 Task: Apply the format time.
Action: Mouse moved to (73, 132)
Screenshot: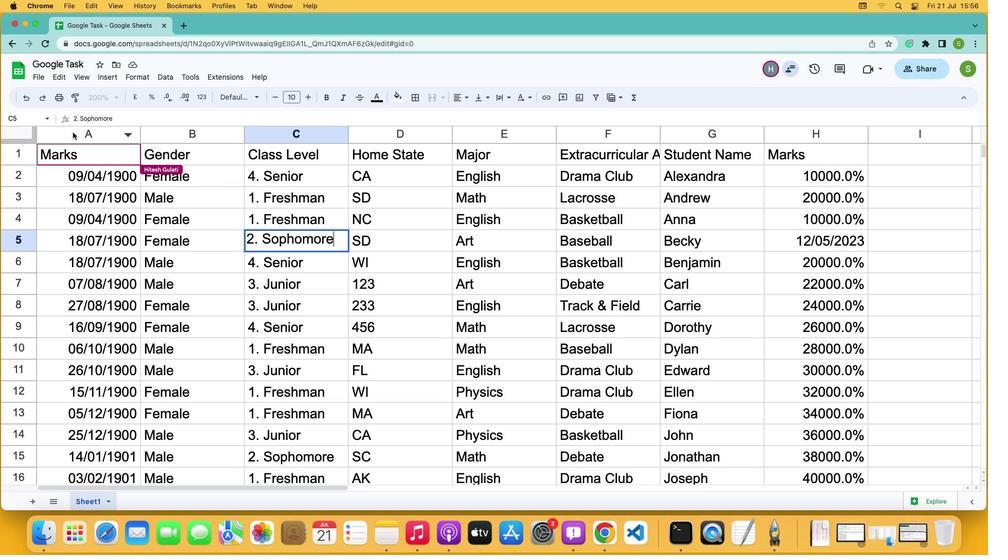
Action: Mouse pressed left at (73, 132)
Screenshot: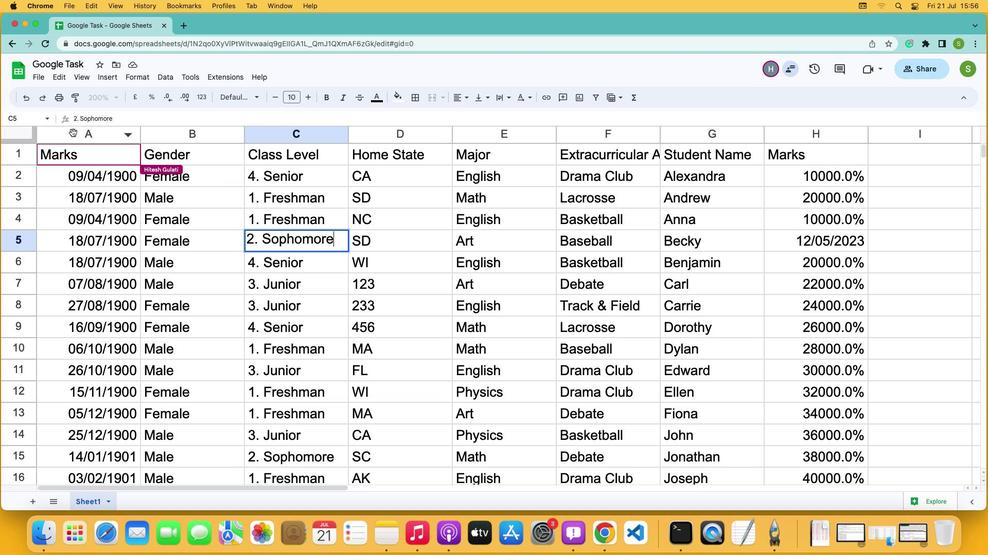 
Action: Mouse moved to (73, 132)
Screenshot: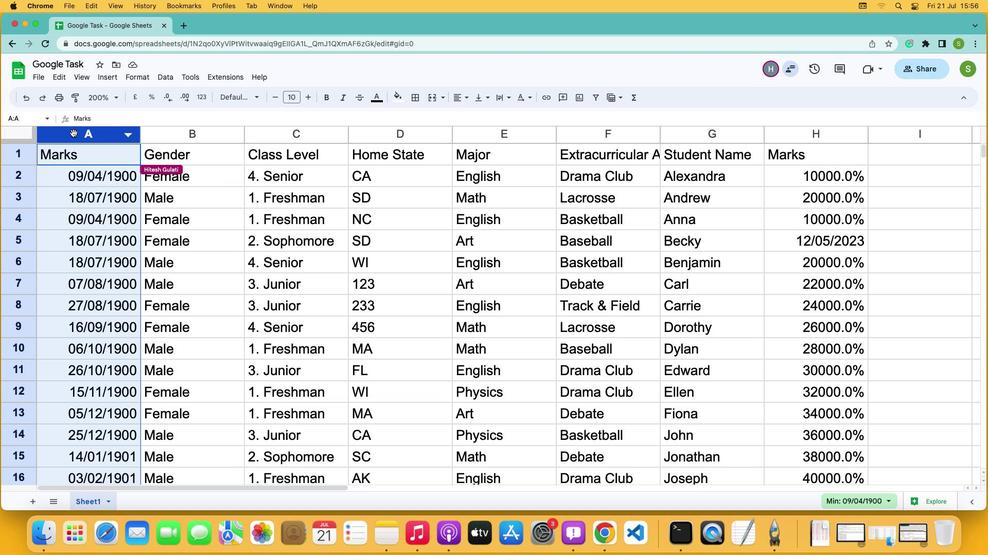 
Action: Mouse pressed left at (73, 132)
Screenshot: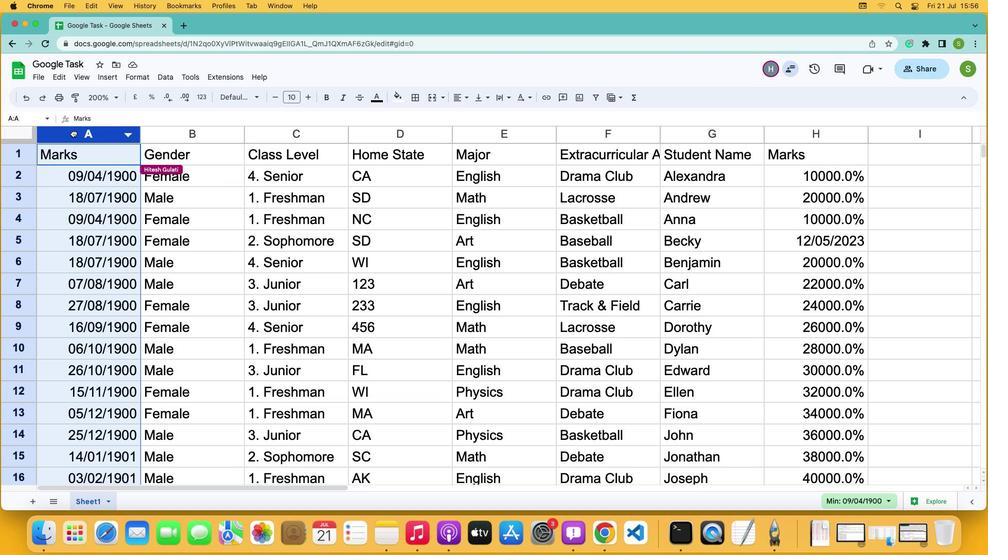 
Action: Mouse moved to (206, 97)
Screenshot: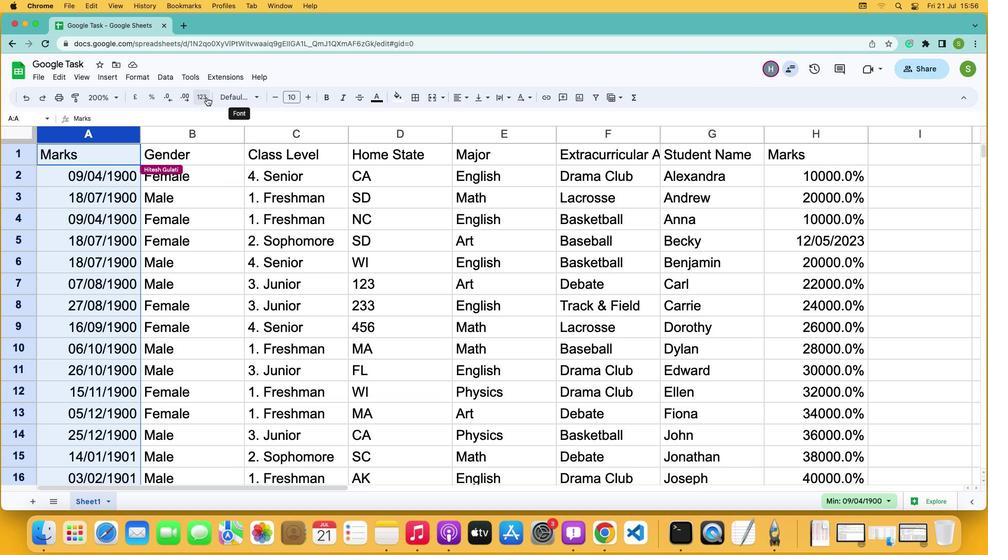 
Action: Mouse pressed left at (206, 97)
Screenshot: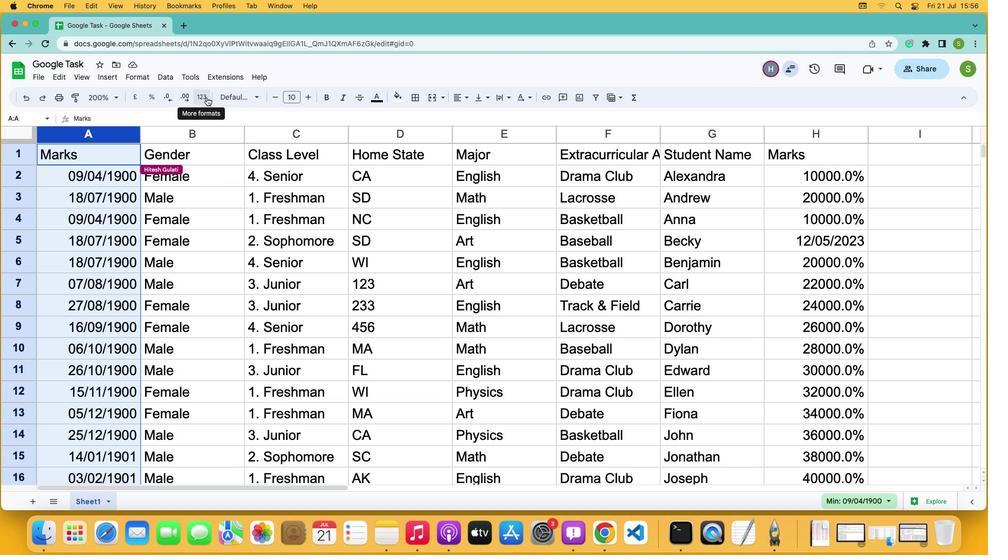 
Action: Mouse moved to (227, 307)
Screenshot: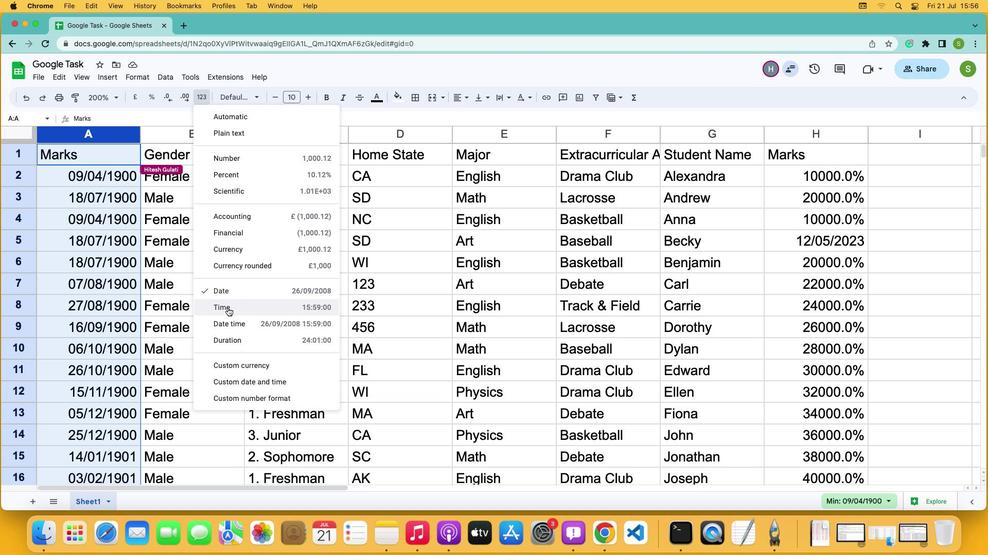 
Action: Mouse pressed left at (227, 307)
Screenshot: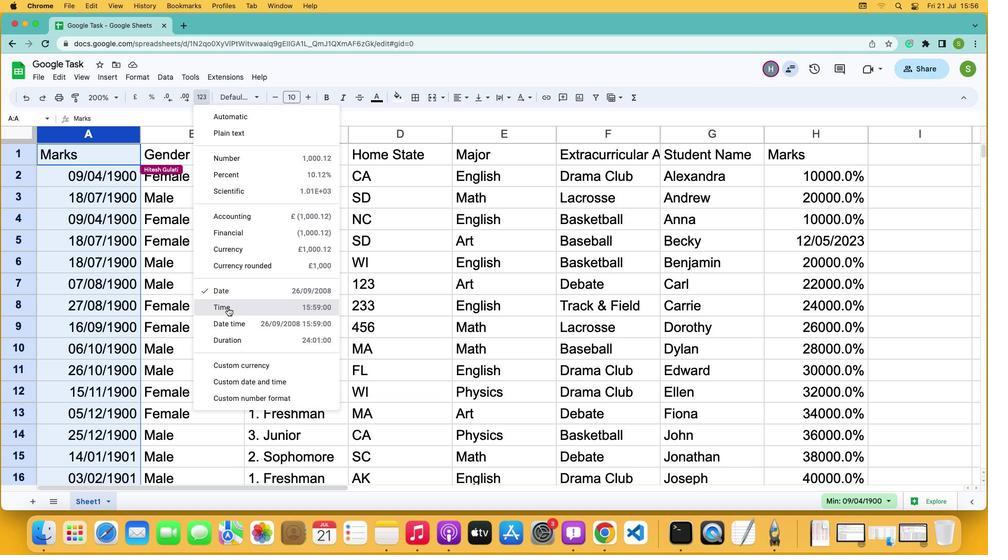 
